 Task: Archive the email with the subject Urgent matter from softage.1@softage.net
Action: Mouse moved to (817, 84)
Screenshot: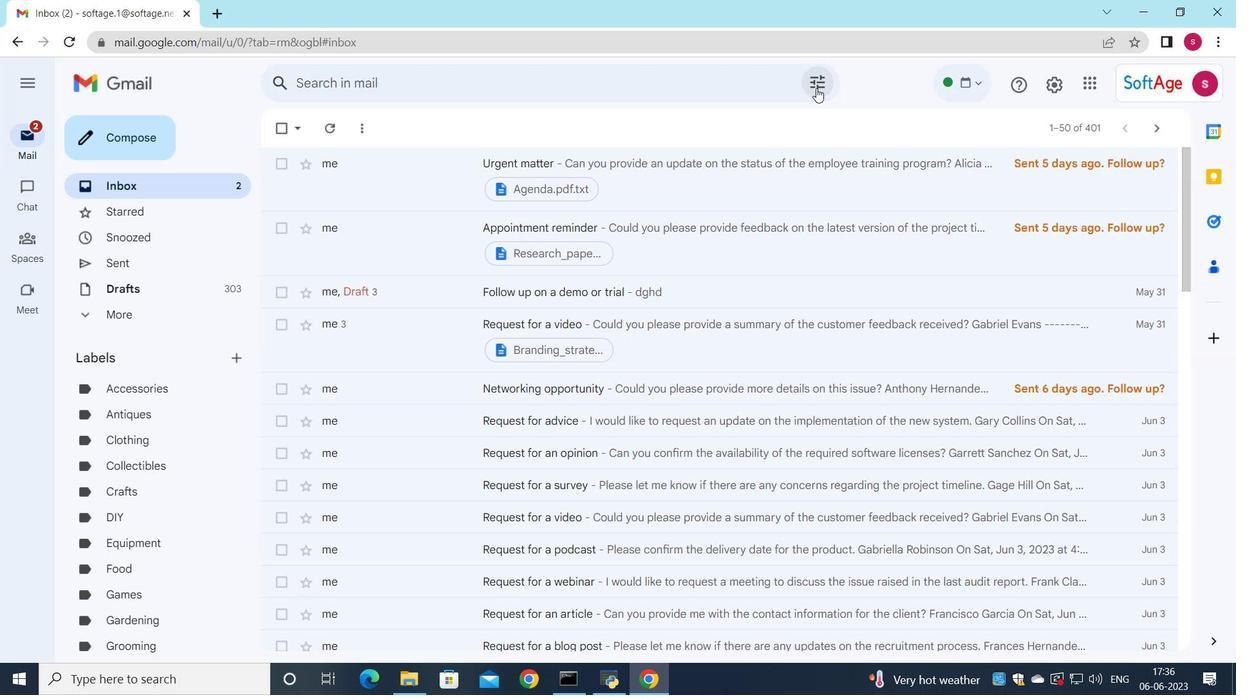 
Action: Mouse pressed left at (817, 84)
Screenshot: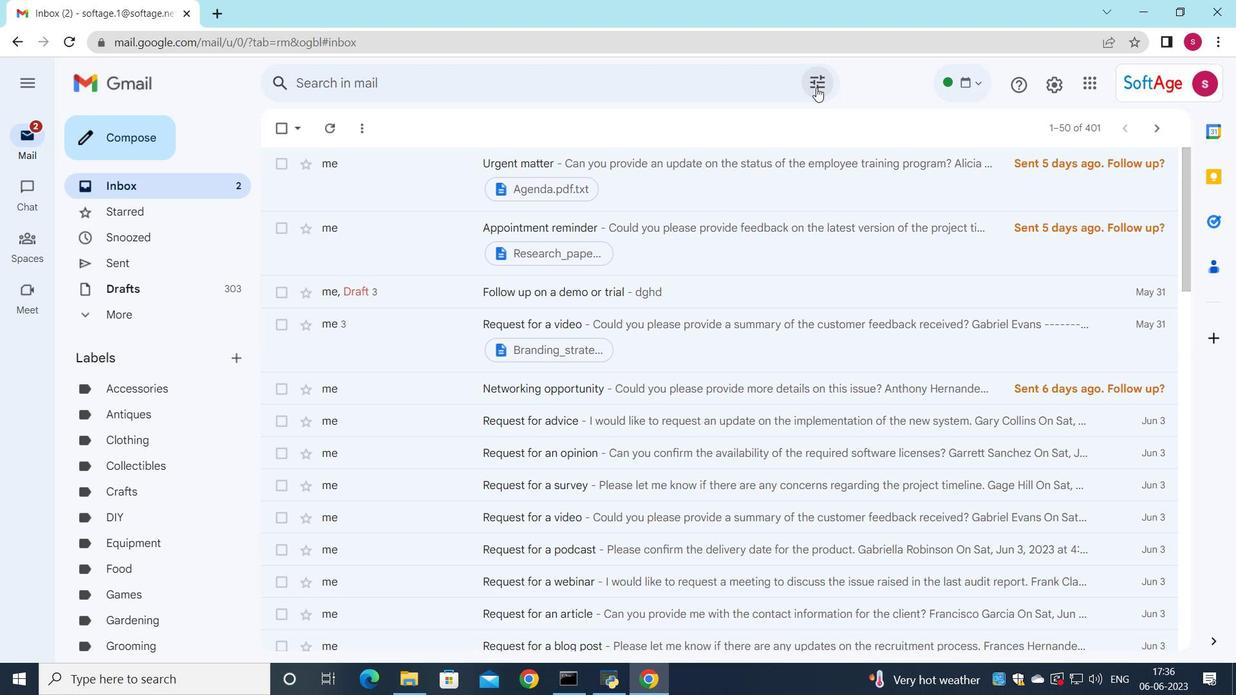 
Action: Mouse moved to (717, 135)
Screenshot: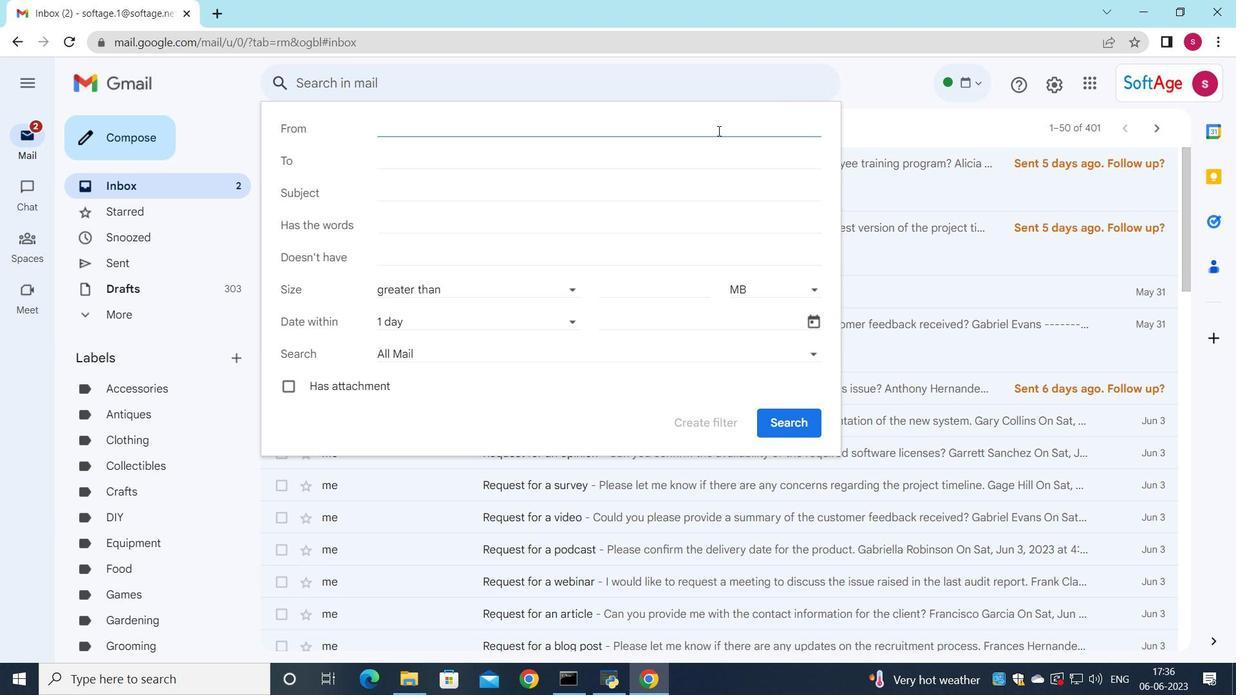 
Action: Key pressed s
Screenshot: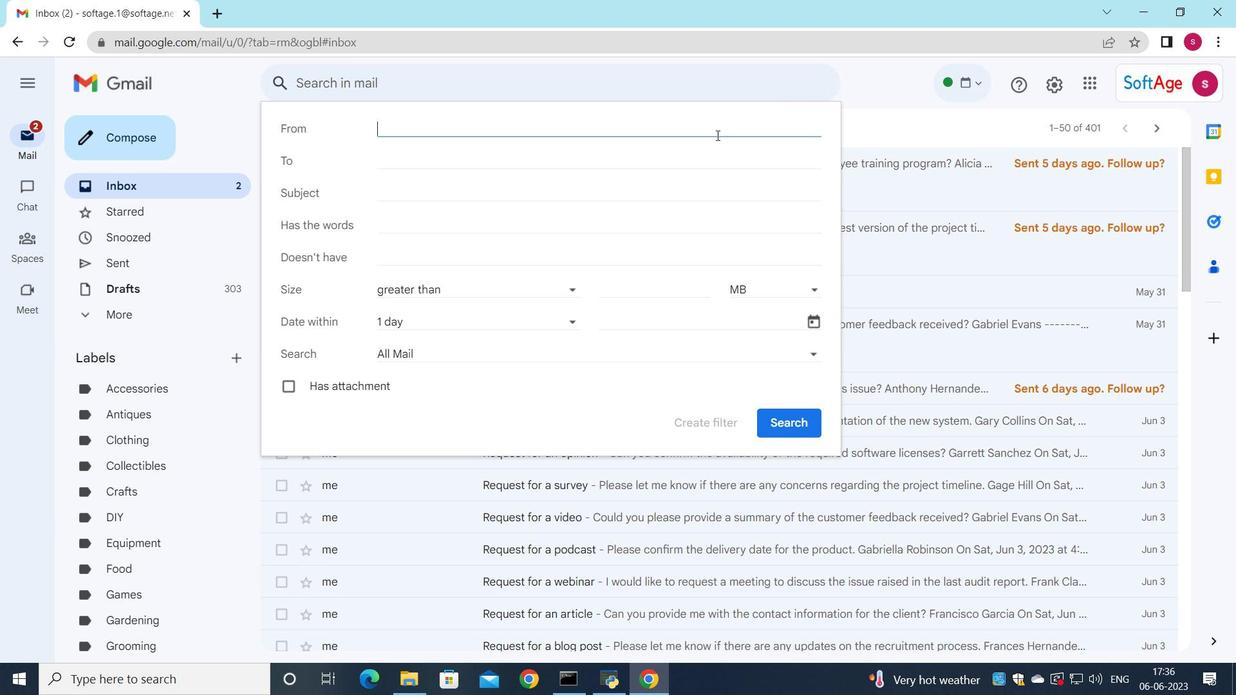 
Action: Mouse moved to (562, 166)
Screenshot: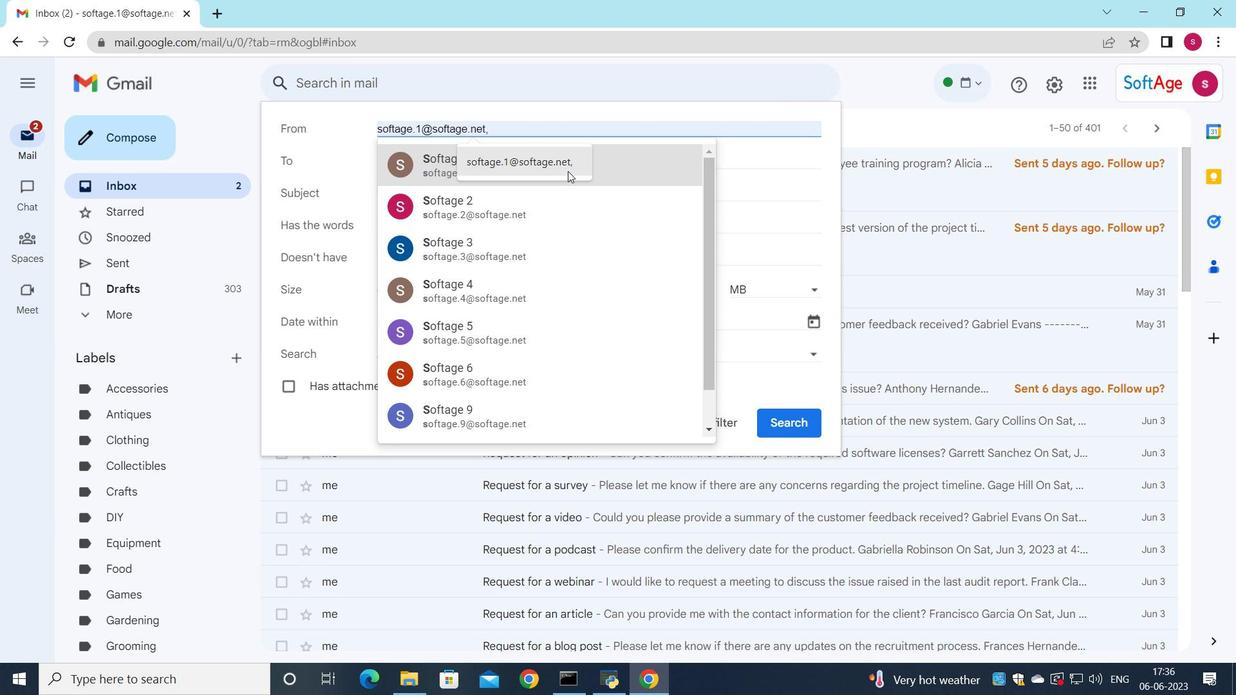 
Action: Mouse pressed left at (562, 166)
Screenshot: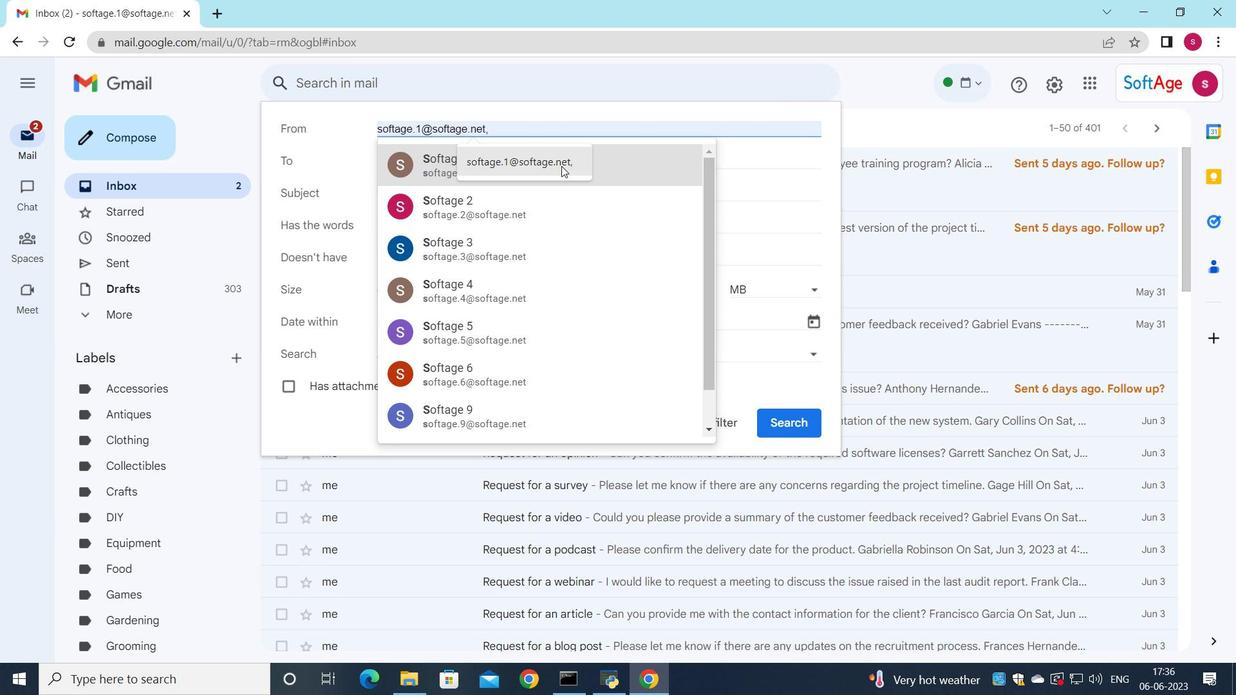 
Action: Mouse moved to (415, 189)
Screenshot: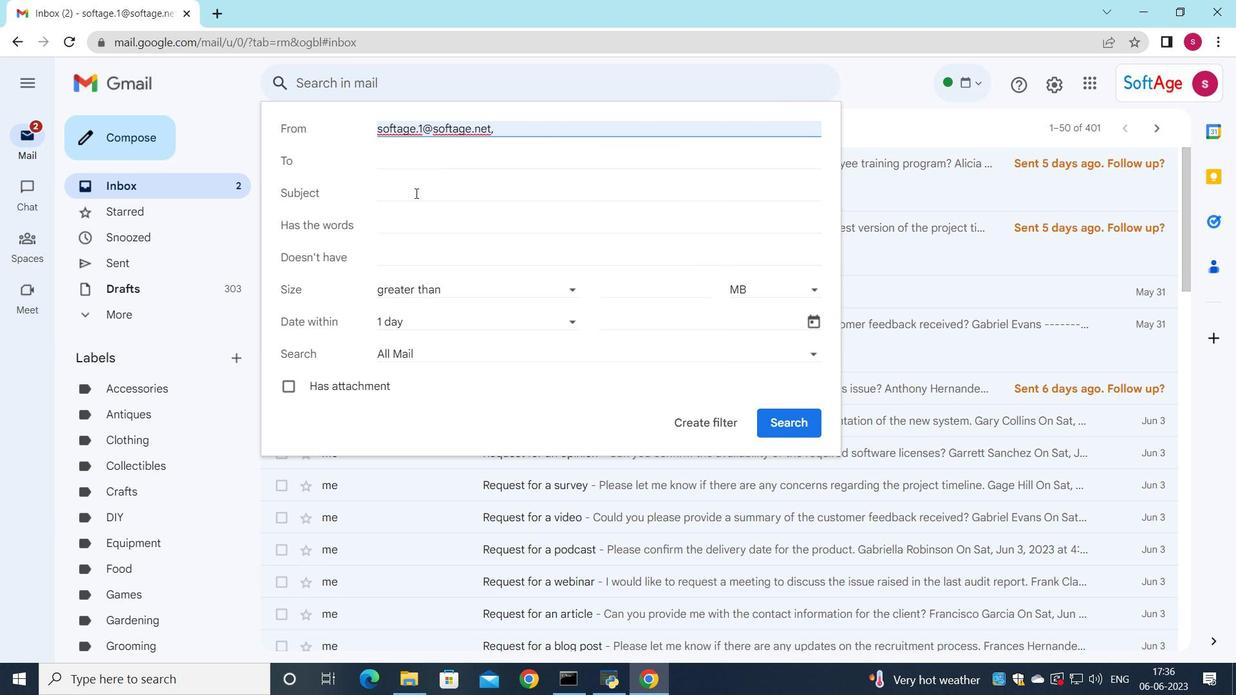 
Action: Mouse pressed left at (415, 189)
Screenshot: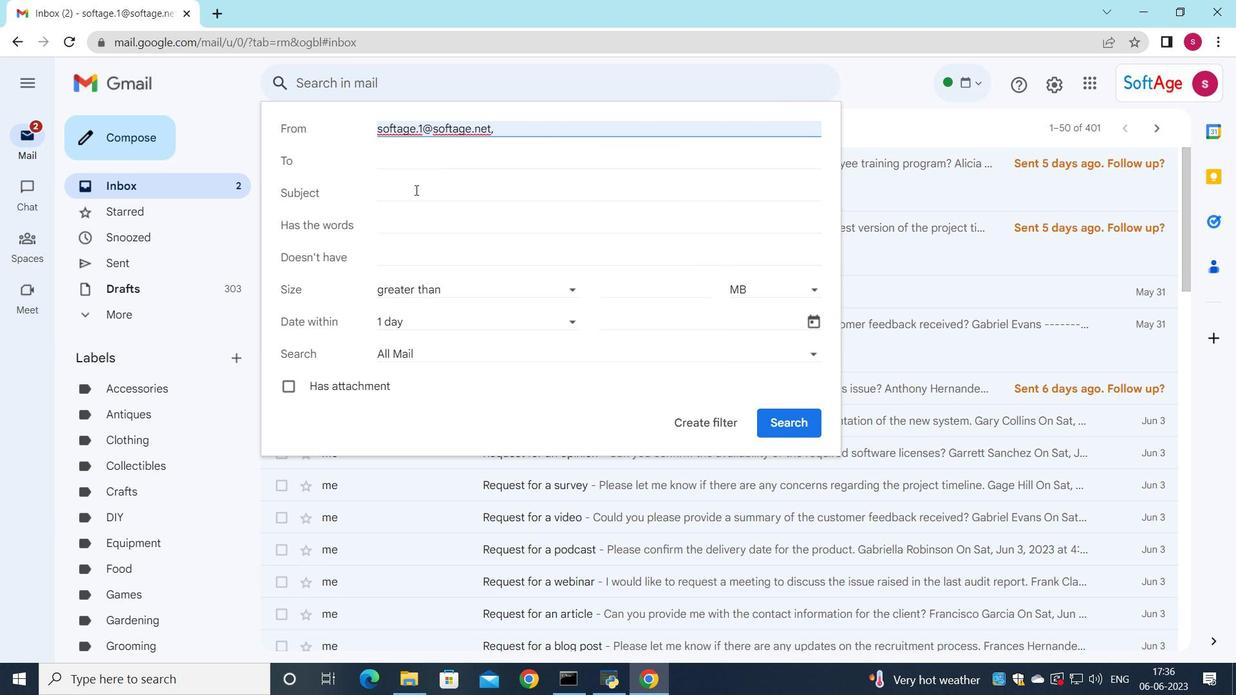 
Action: Key pressed <Key.shift><Key.shift><Key.shift>Urgent<Key.space>matter
Screenshot: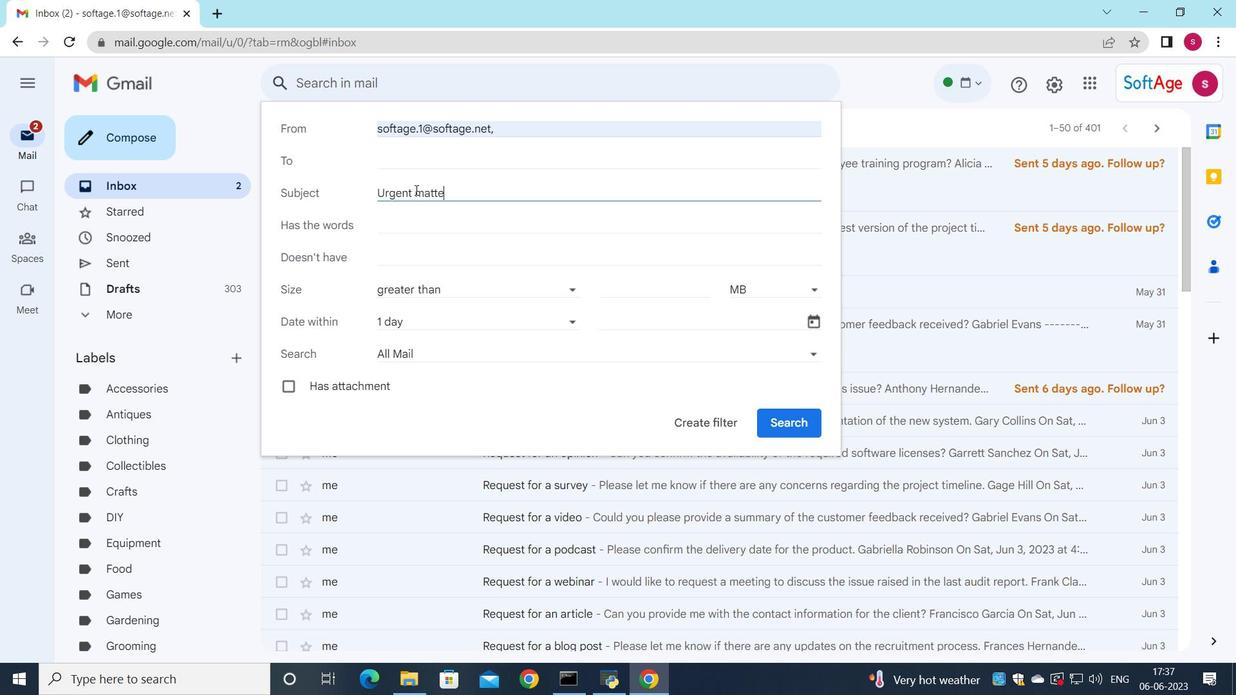 
Action: Mouse moved to (450, 323)
Screenshot: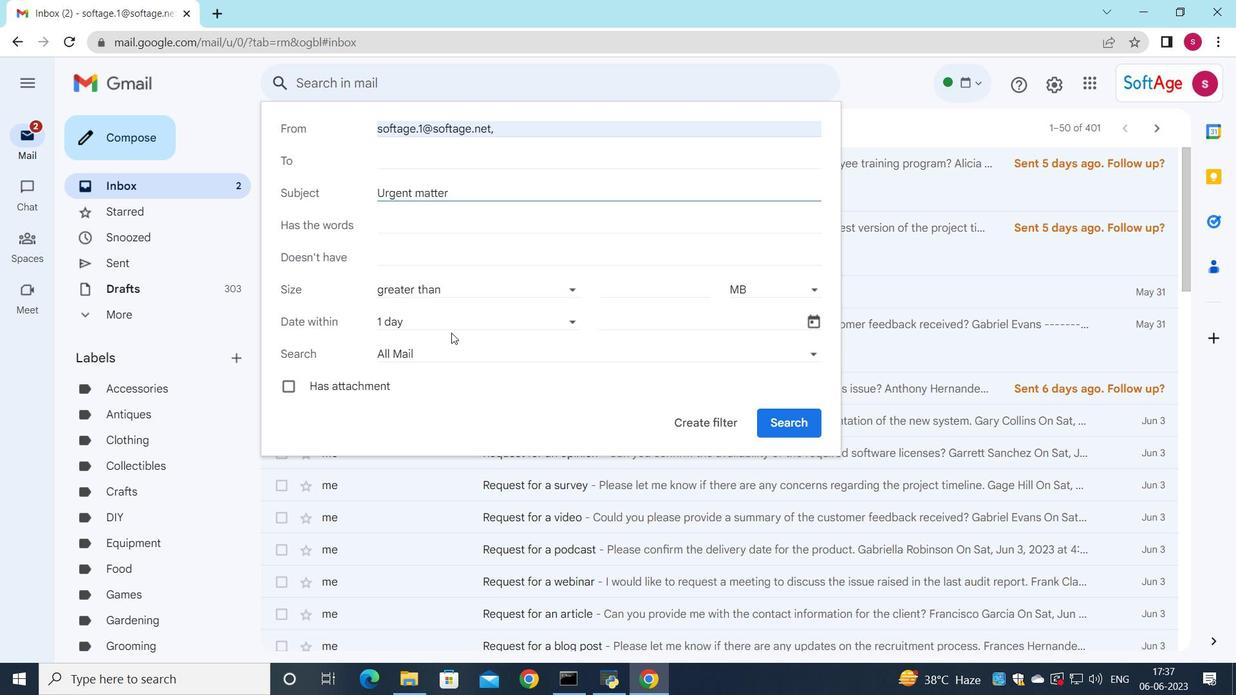 
Action: Mouse pressed left at (450, 323)
Screenshot: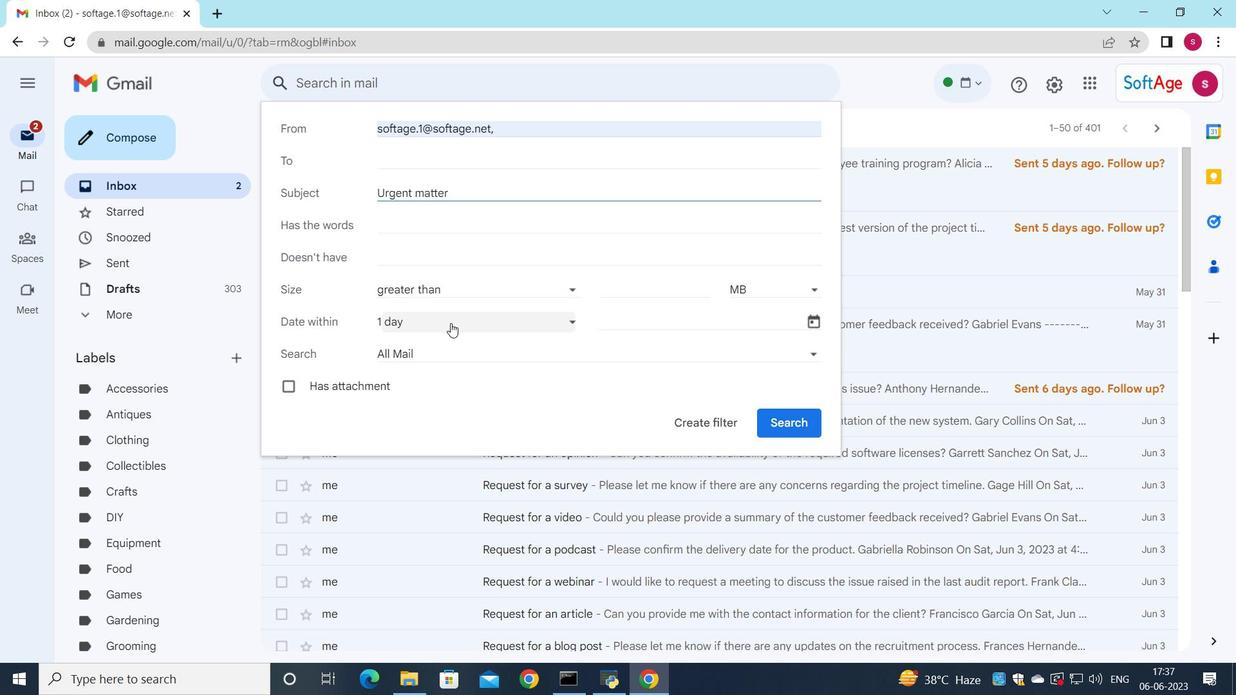 
Action: Mouse moved to (424, 504)
Screenshot: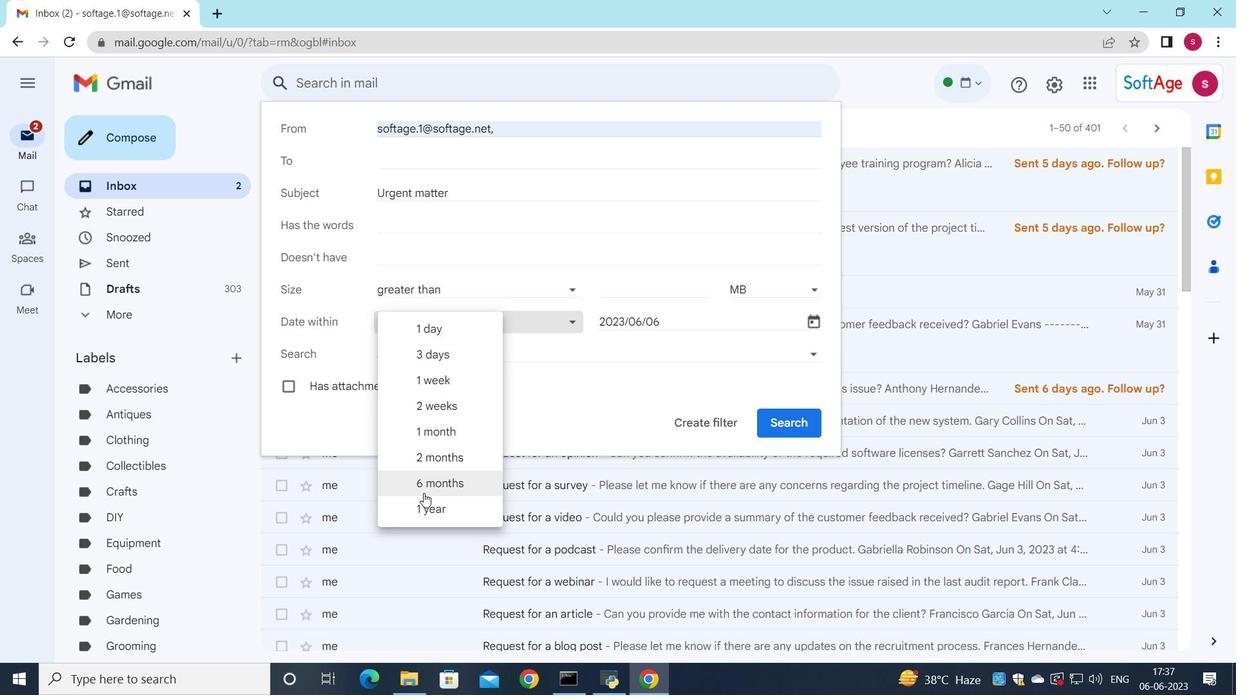 
Action: Mouse pressed left at (424, 504)
Screenshot: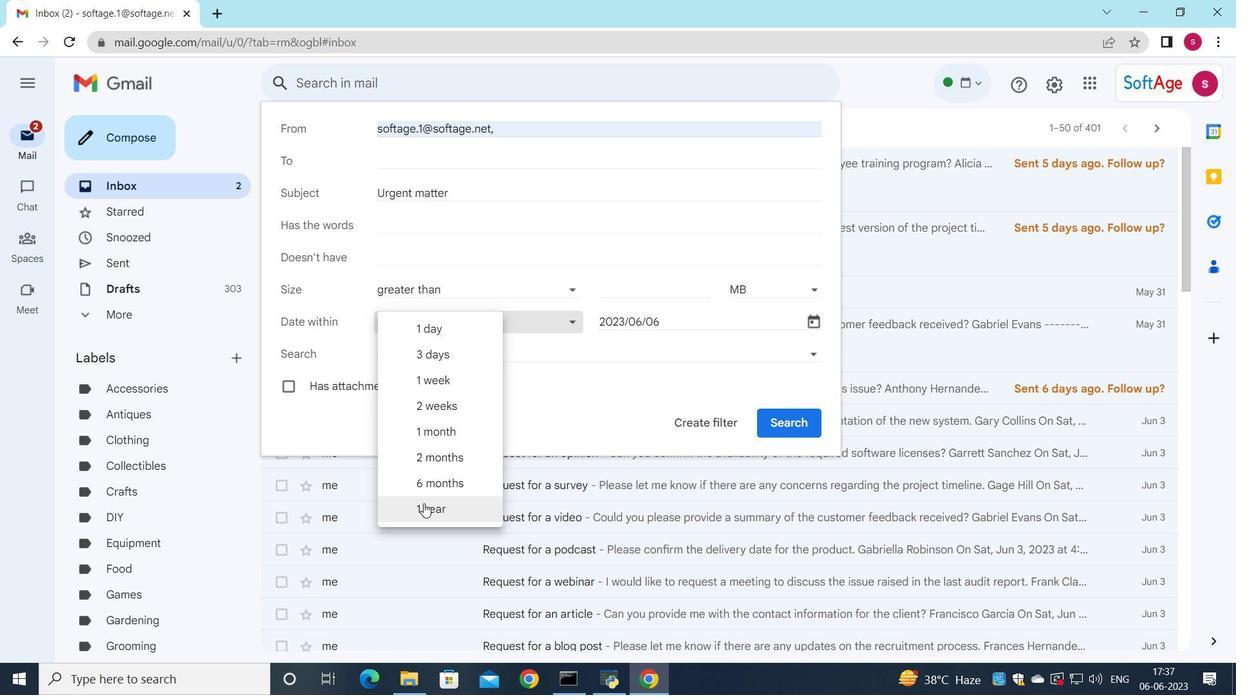 
Action: Mouse moved to (791, 425)
Screenshot: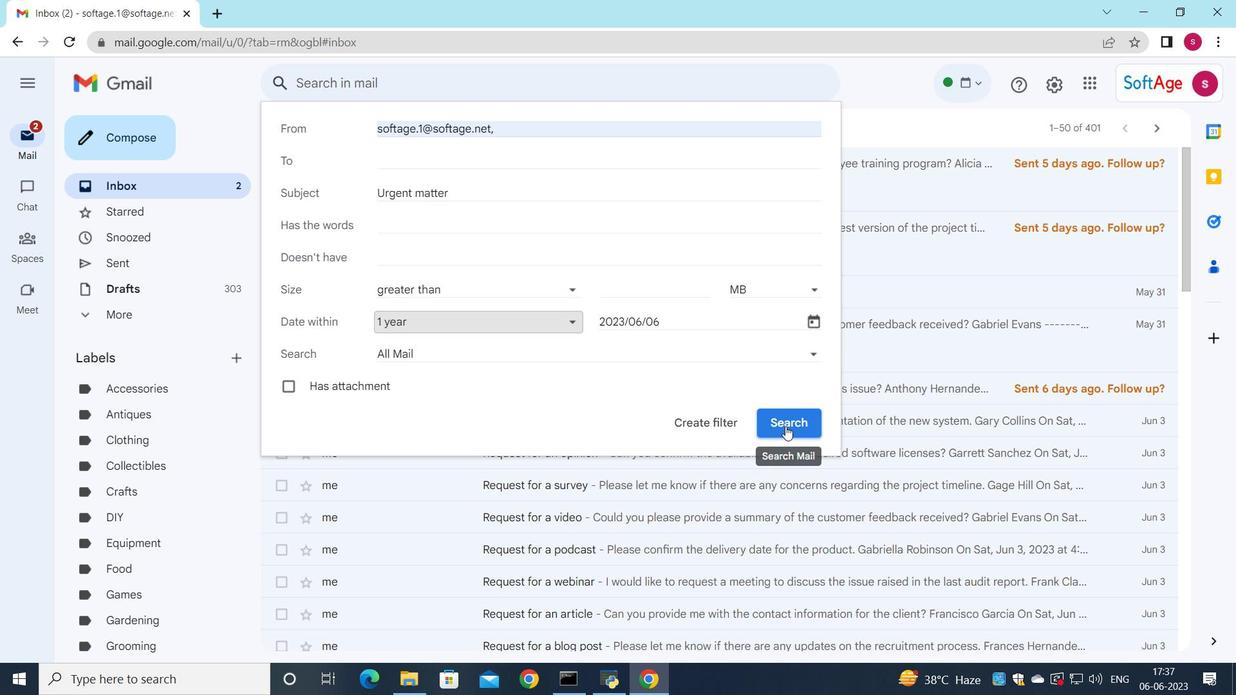 
Action: Mouse pressed left at (791, 425)
Screenshot: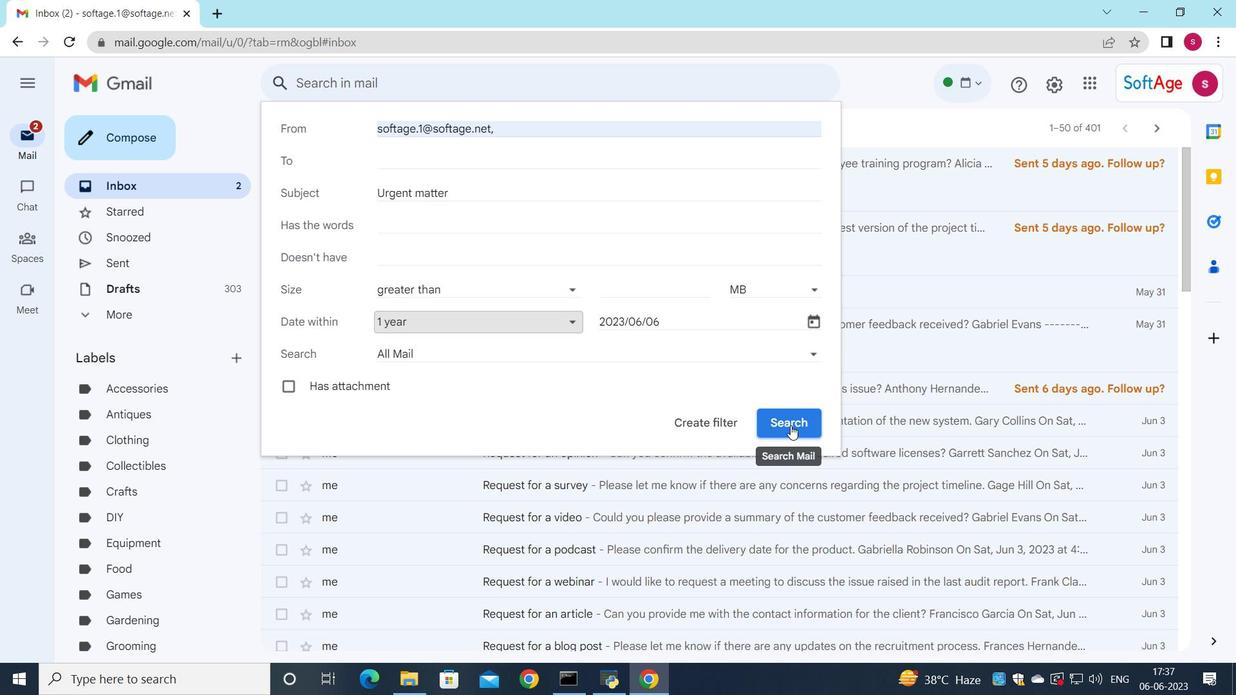 
Action: Mouse moved to (586, 264)
Screenshot: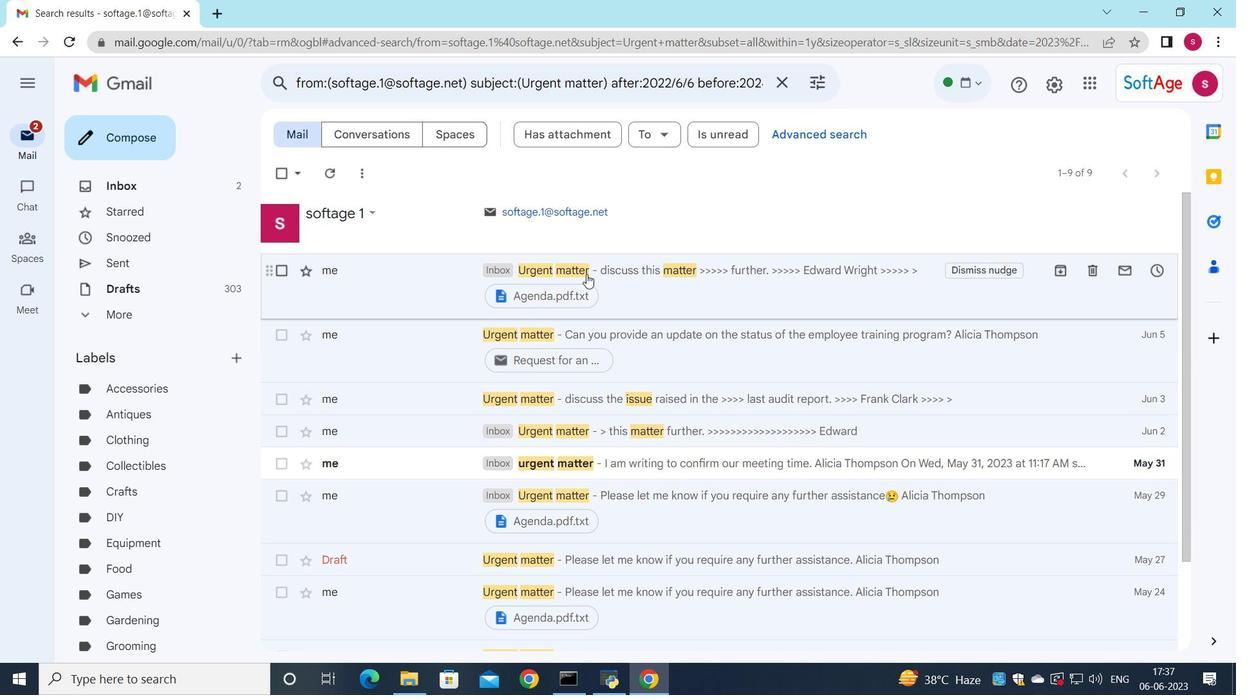 
Action: Mouse pressed left at (586, 264)
Screenshot: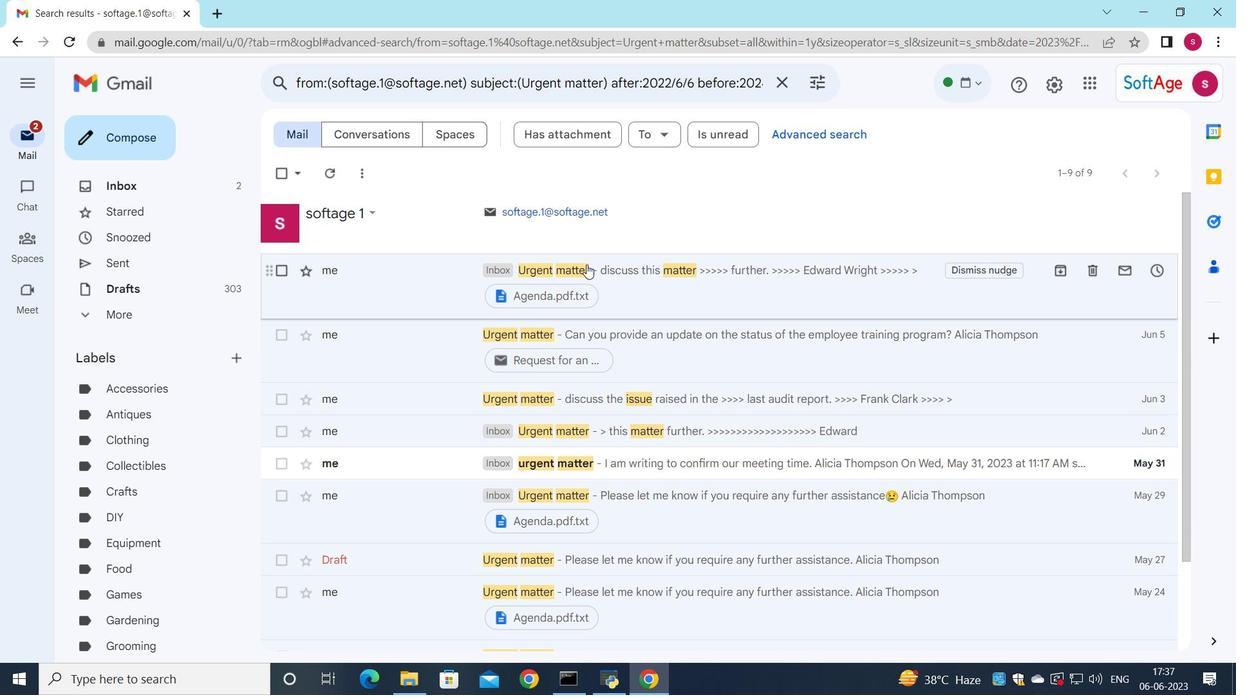 
Action: Mouse moved to (322, 128)
Screenshot: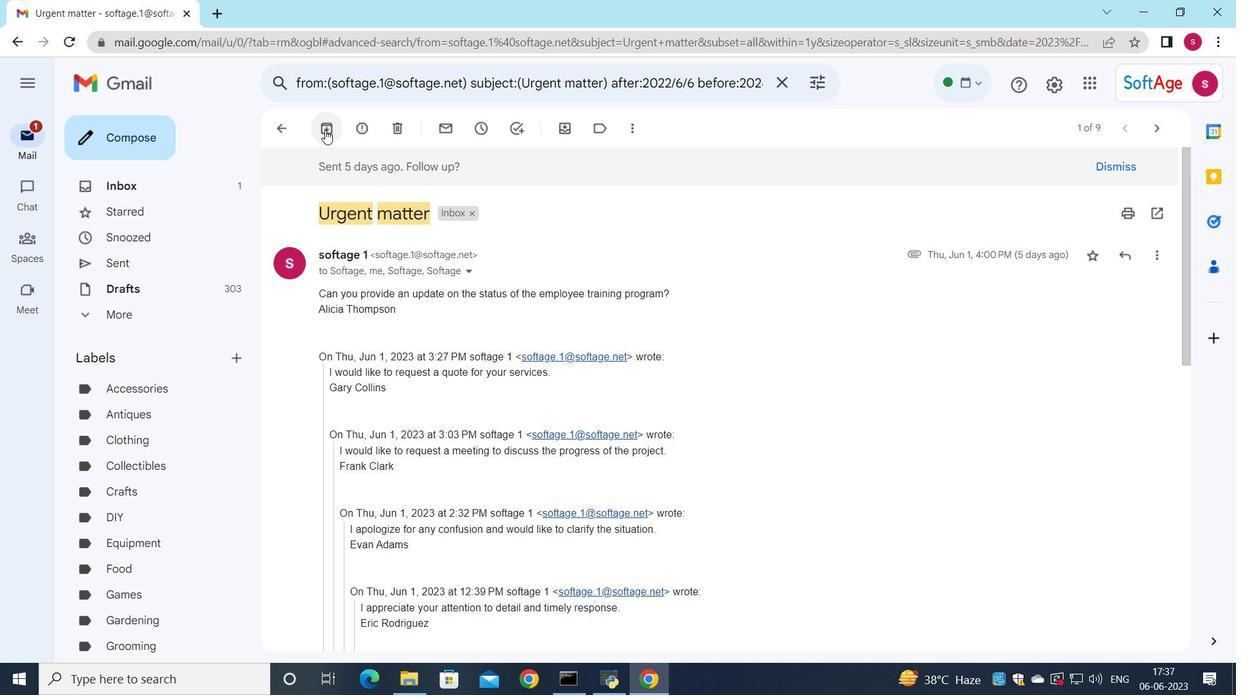 
Action: Mouse pressed left at (322, 128)
Screenshot: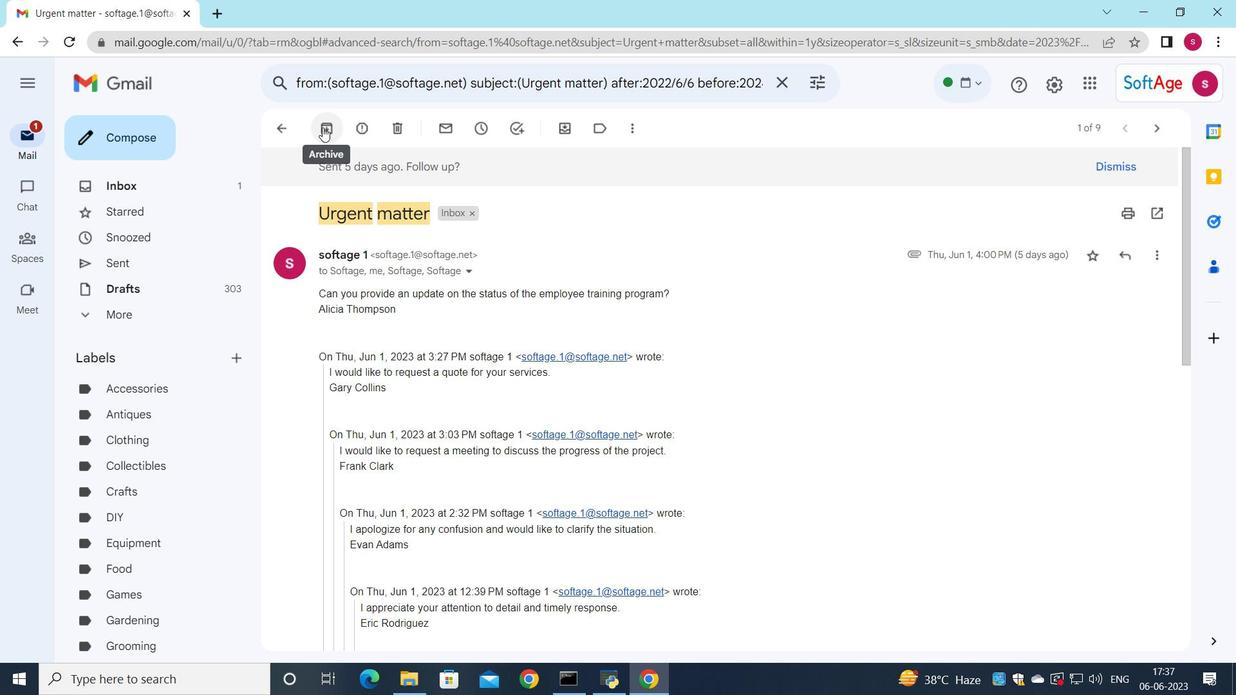 
Action: Mouse moved to (509, 296)
Screenshot: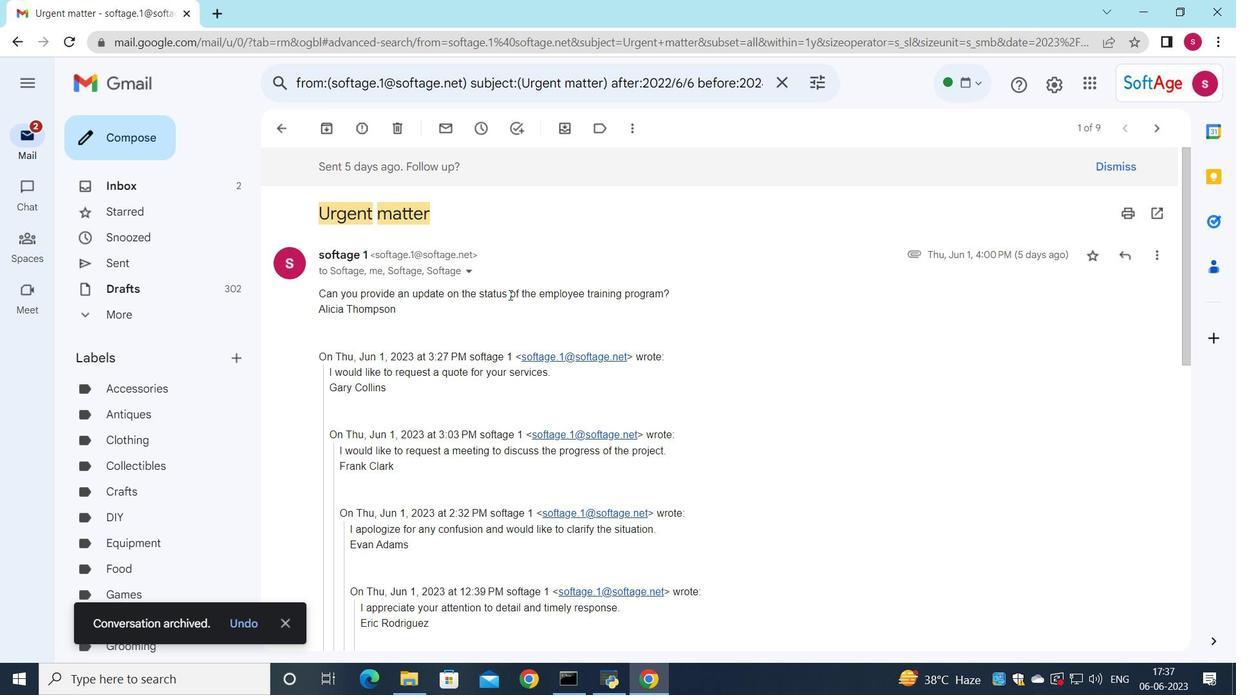 
